 Task: Open a blank worksheet and write heading  Discount data  Add 10 product name:-  'Apple, Banana,_x000D_
Orange, Tomato, Potato, Onion, Carrot, Milk, Bread, Eggs (dozen). ' in April Last week sales are  1.99, 0.49, 0.79, 1.29, 0.99, 0.89, 0.69, 2.49, 1.99, 2.99.Discount (%):-  10, 20, 15, 5, 12, 8, 25, 10, 15, 20. Save page auditingSalesDashboard_2022
Action: Mouse moved to (74, 135)
Screenshot: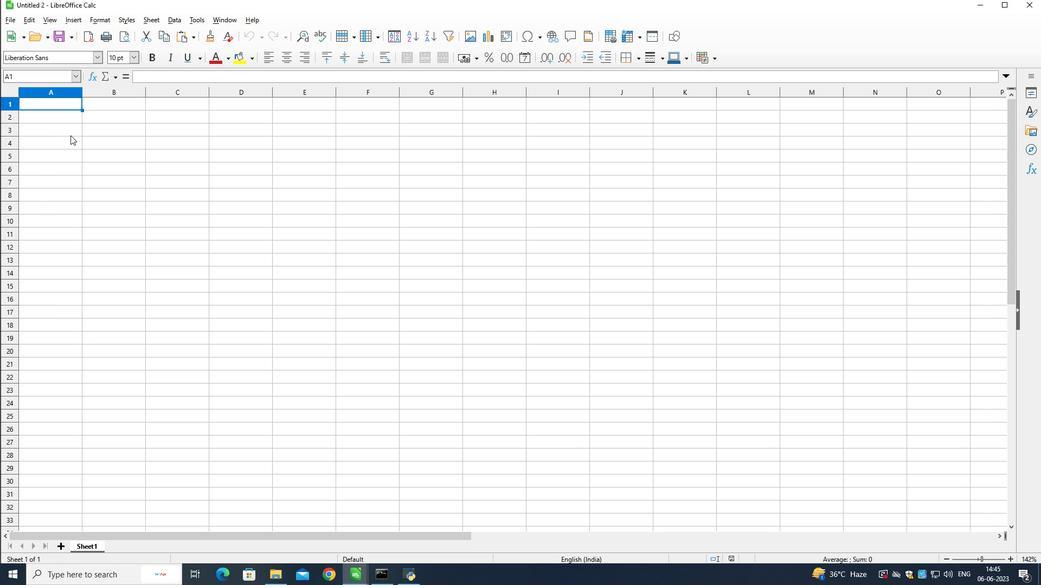 
Action: Key pressed <Key.shift>Discount<Key.space><Key.shift>Data<Key.down><Key.left><Key.down><Key.shift>Name<Key.down><Key.shift>apple<Key.down><Key.shift>Banana<Key.down><Key.shift>Orange<Key.down><Key.shift>Tomato<Key.down><Key.shift>Potato<Key.down><Key.shift>Onion<Key.down><Key.shift>Carrot<Key.down><Key.shift>Milk<Key.down><Key.shift>Bread<Key.down><Key.shift><Key.shift><Key.shift><Key.shift><Key.shift><Key.shift>Eggs
Screenshot: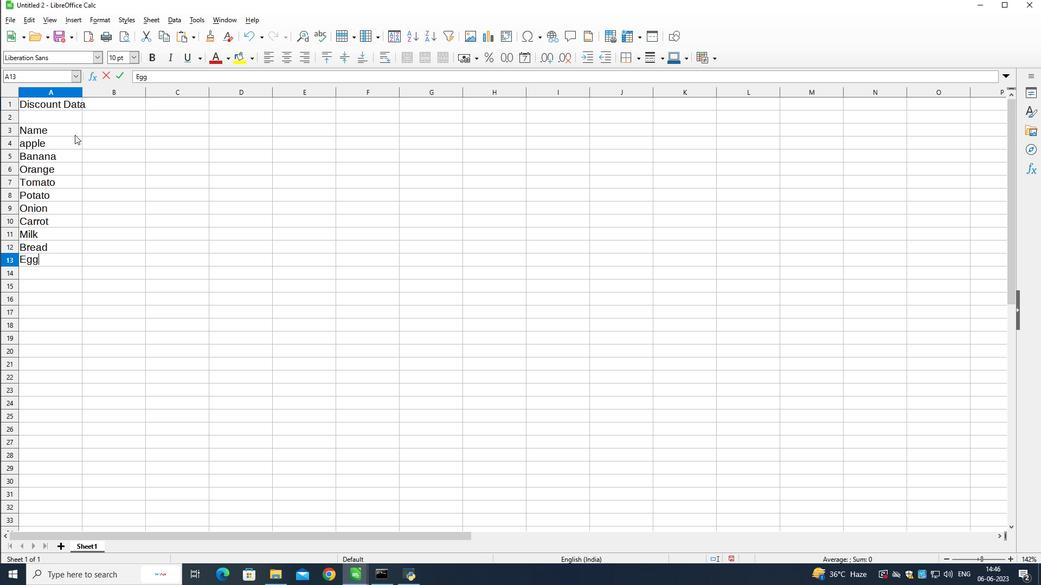 
Action: Mouse moved to (87, 133)
Screenshot: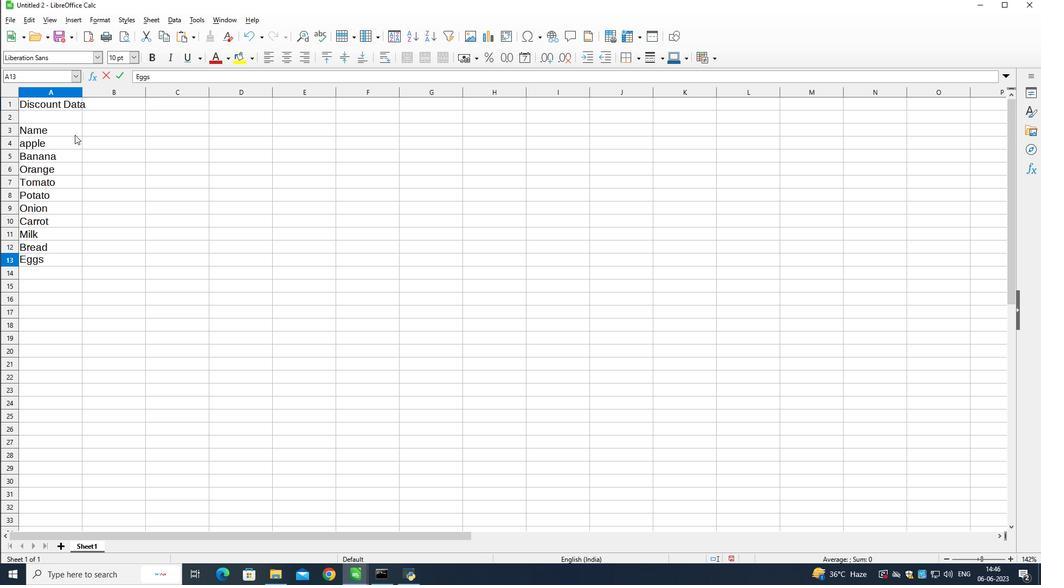 
Action: Mouse pressed left at (87, 133)
Screenshot: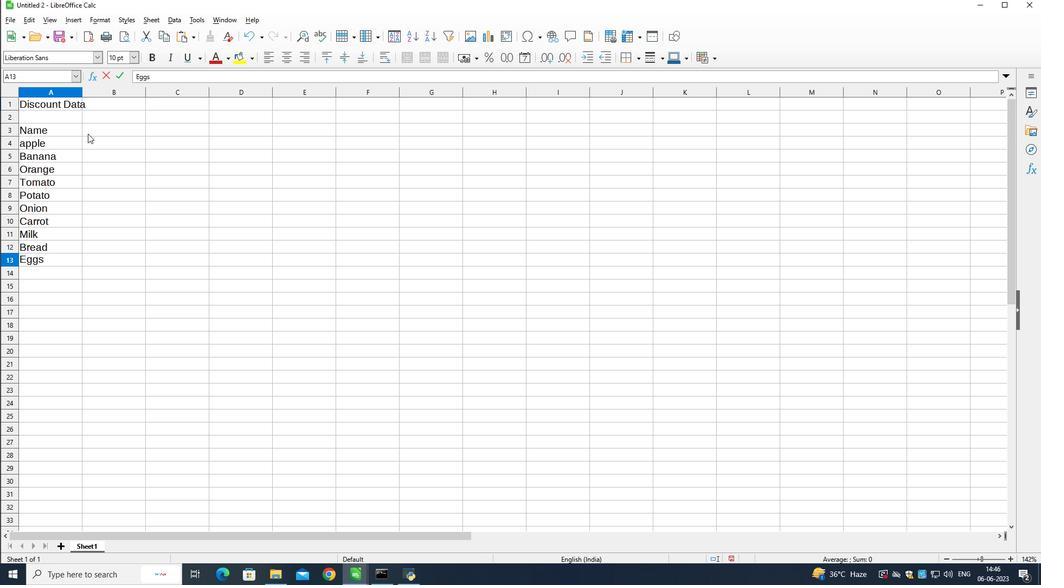 
Action: Mouse moved to (90, 141)
Screenshot: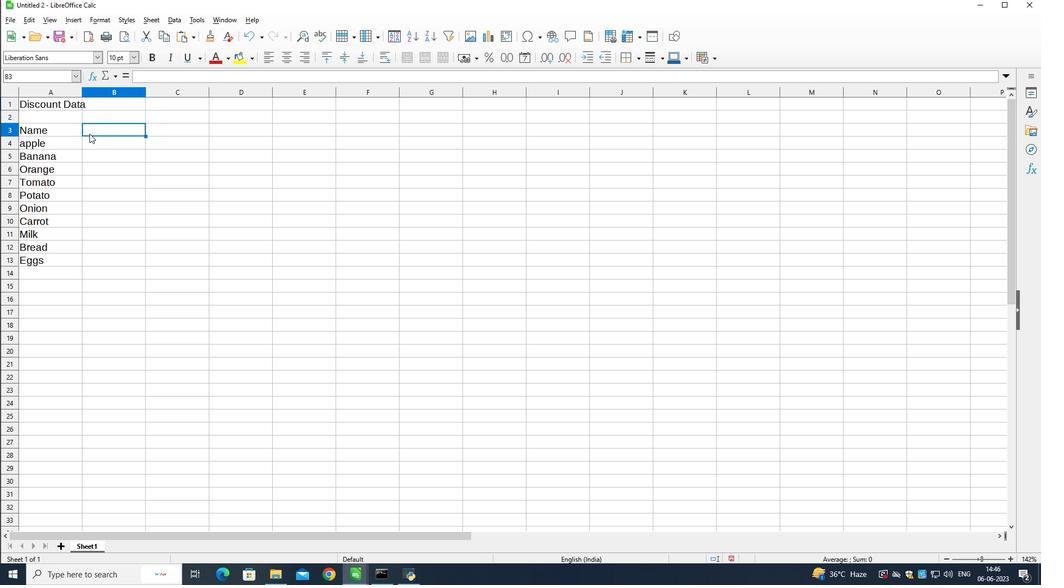 
Action: Key pressed <Key.shift>April<Key.space><Key.shift>Last<Key.space><Key.shift>week<Key.space><Key.shift>sales<Key.down>
Screenshot: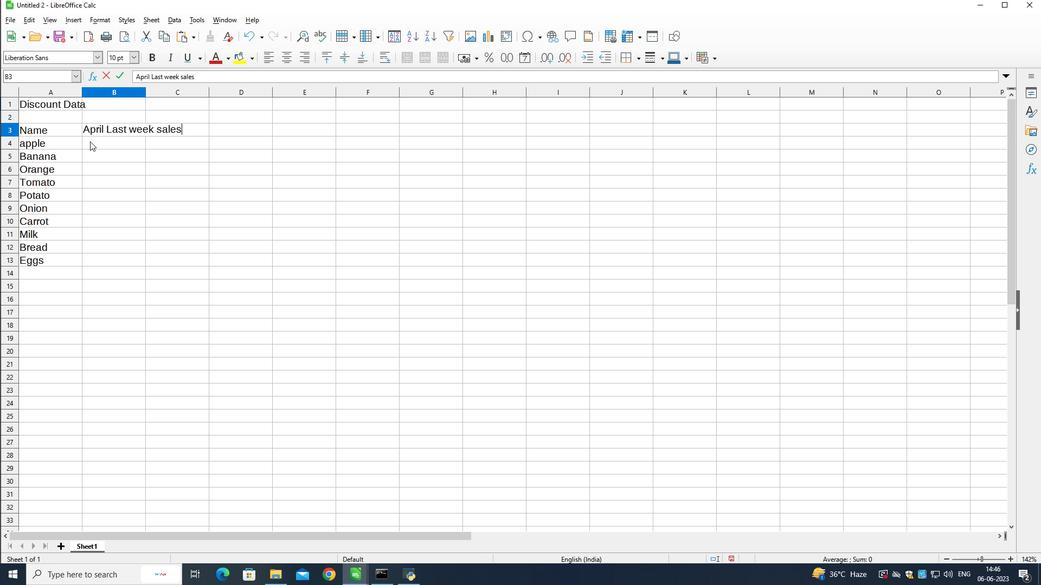 
Action: Mouse moved to (98, 146)
Screenshot: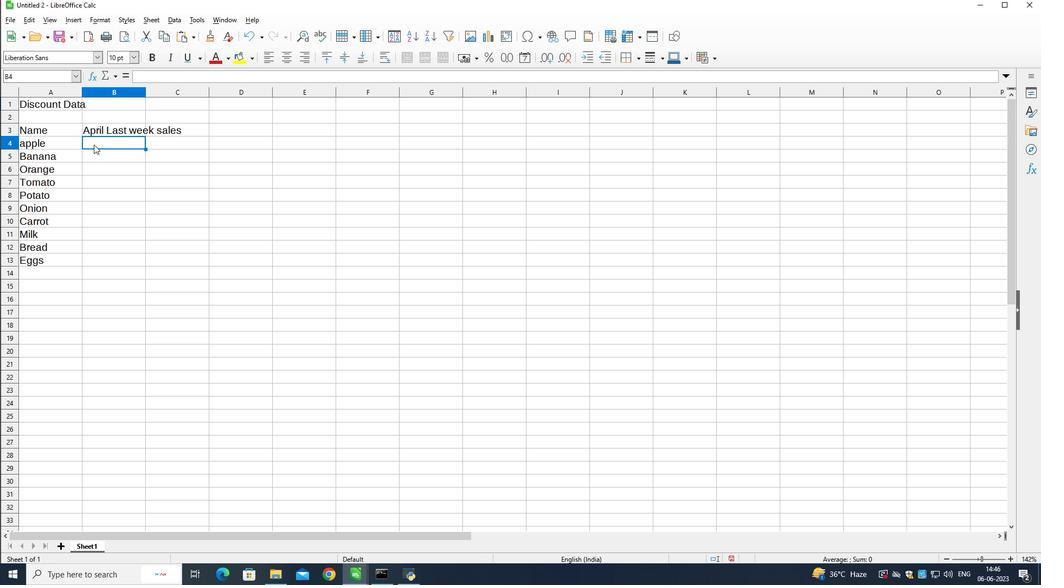 
Action: Key pressed 1.99<Key.down>0.49<Key.down>0.79<Key.down>1.29<Key.down>0.99<Key.down>0.89<Key.down>0.69<Key.down>2.49<Key.down>1.99<Key.down>2.99
Screenshot: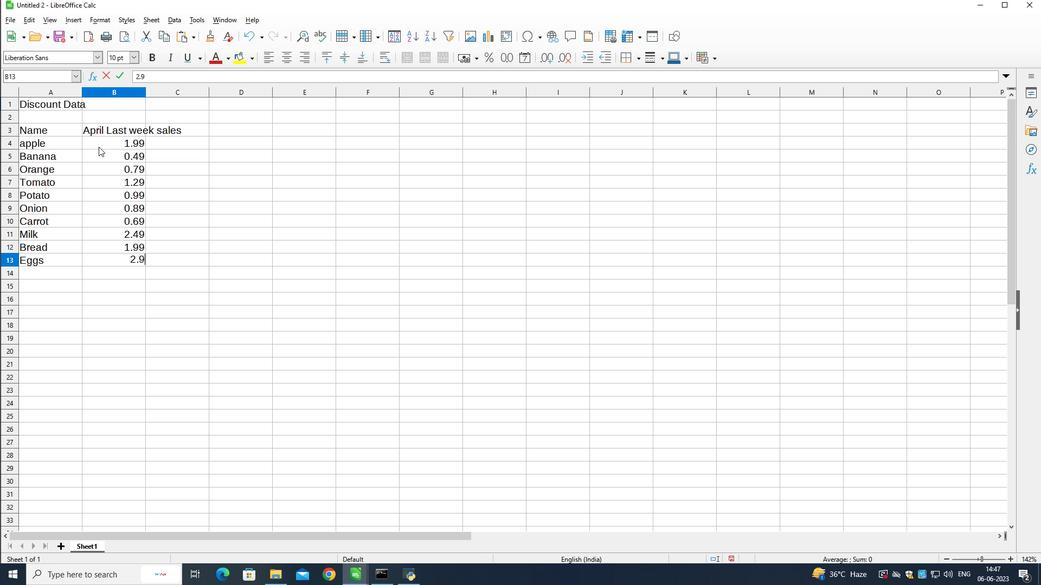 
Action: Mouse moved to (203, 130)
Screenshot: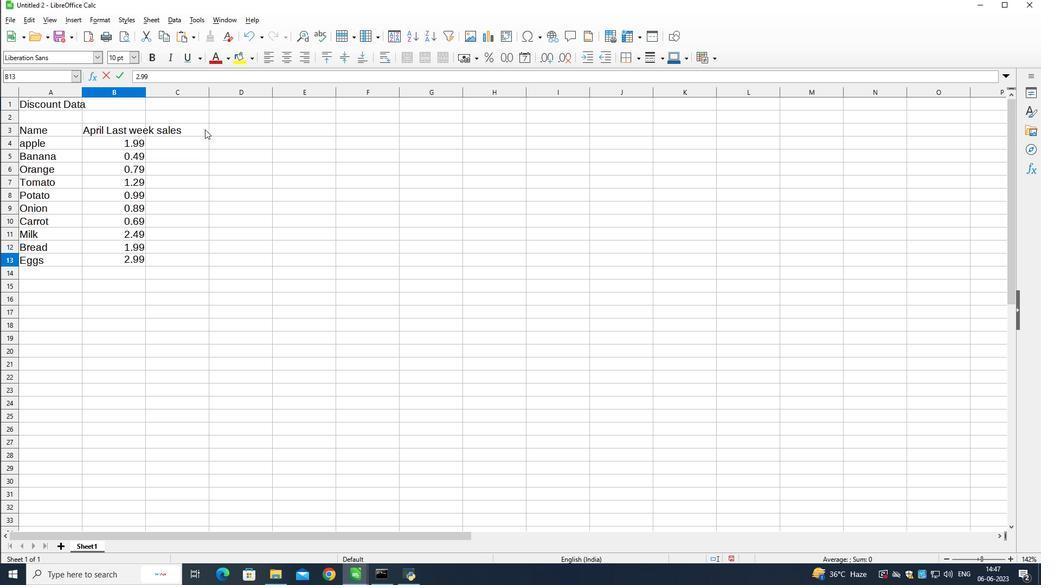 
Action: Mouse pressed left at (203, 130)
Screenshot: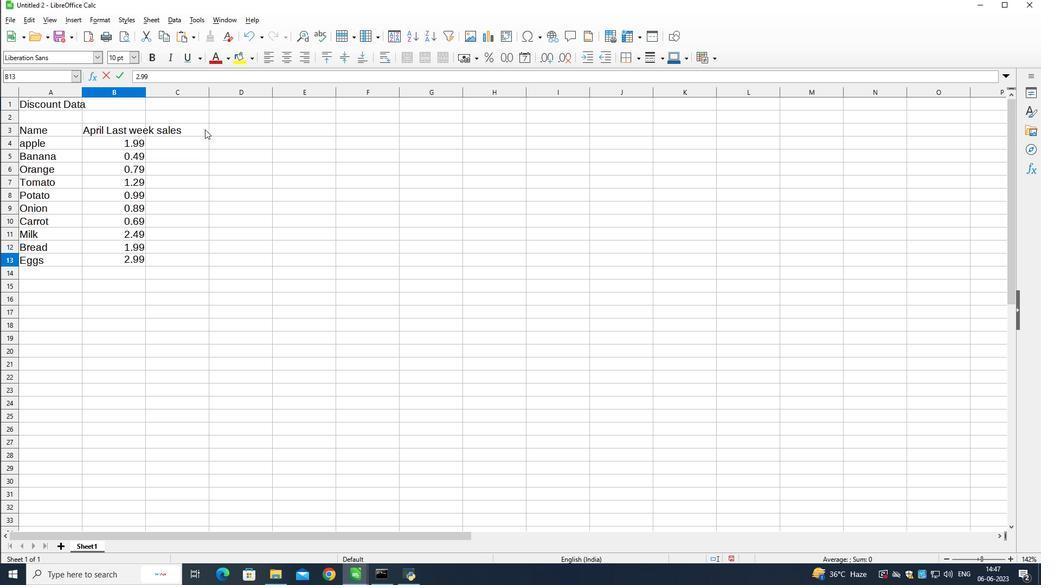 
Action: Mouse pressed left at (203, 130)
Screenshot: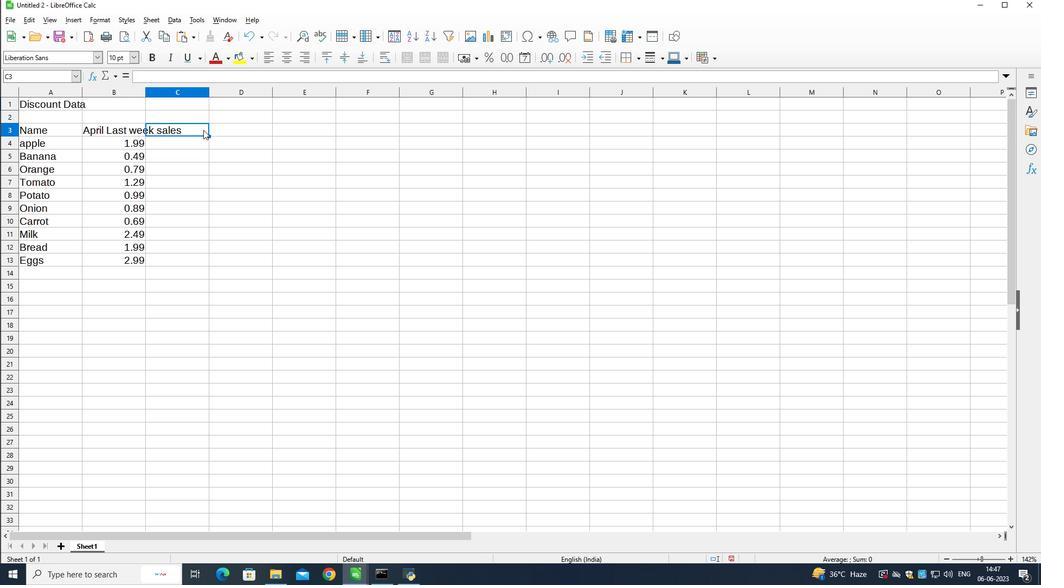 
Action: Mouse moved to (197, 130)
Screenshot: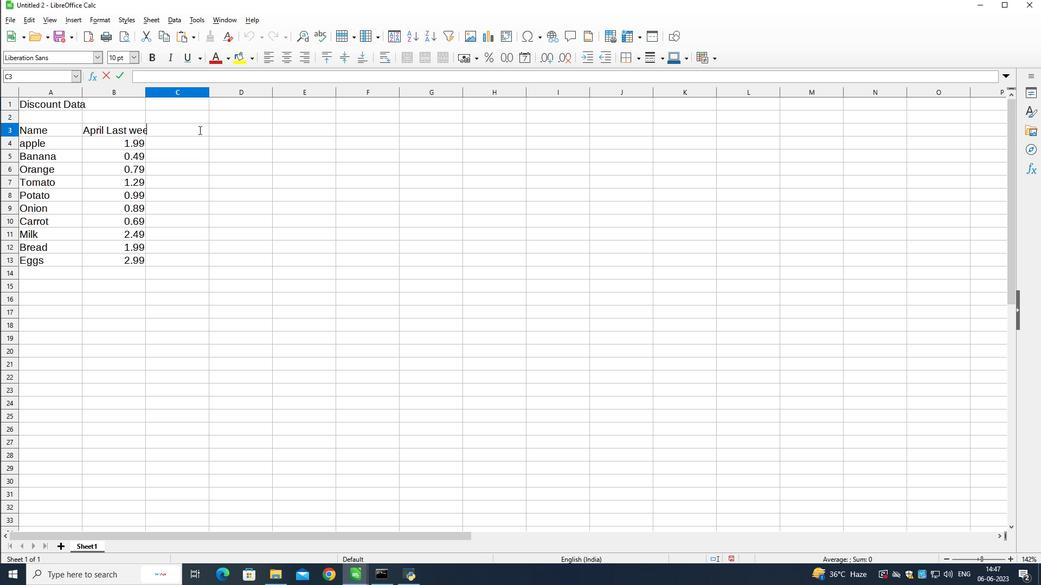 
Action: Key pressed <Key.shift>Discount<Key.shift_r><Key.shift_r><Key.shift_r><Key.shift_r><Key.shift_r><Key.shift_r><Key.shift_r><Key.shift_r><Key.shift_r><Key.shift_r><Key.shift_r><Key.shift_r><Key.shift_r><Key.shift_r><Key.shift_r><Key.shift_r><Key.shift_r>9<Key.shift_r><Key.shift>%<Key.shift_r>)
Screenshot: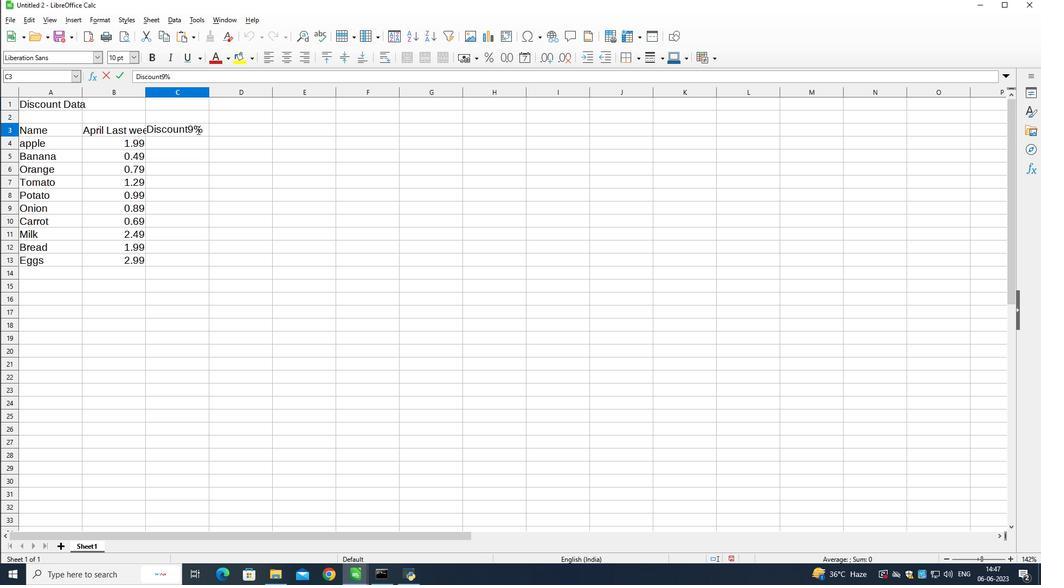 
Action: Mouse moved to (163, 152)
Screenshot: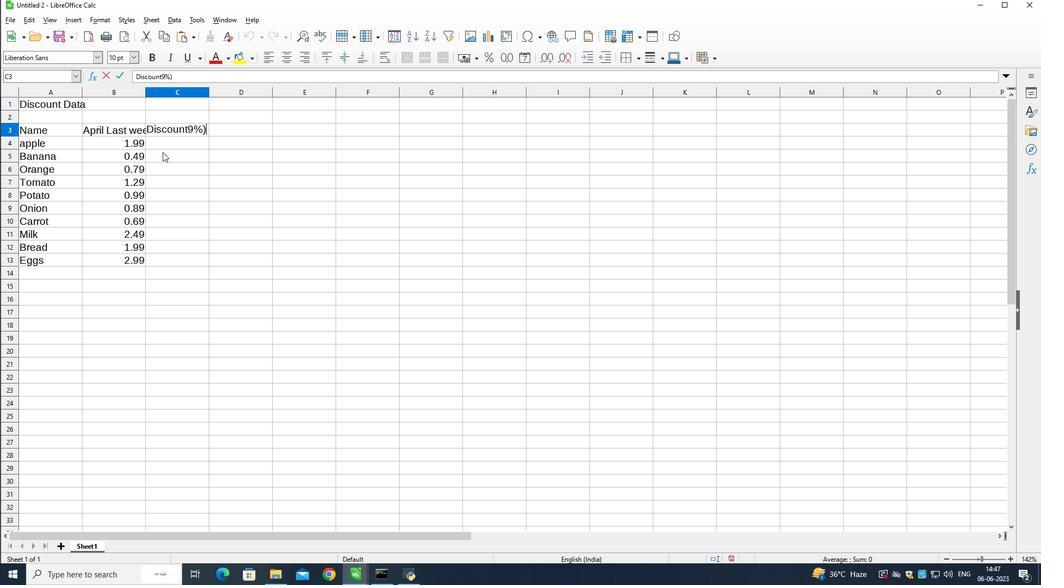 
Action: Key pressed <Key.left><Key.left><Key.shift_r>(<Key.left><Key.backspace>
Screenshot: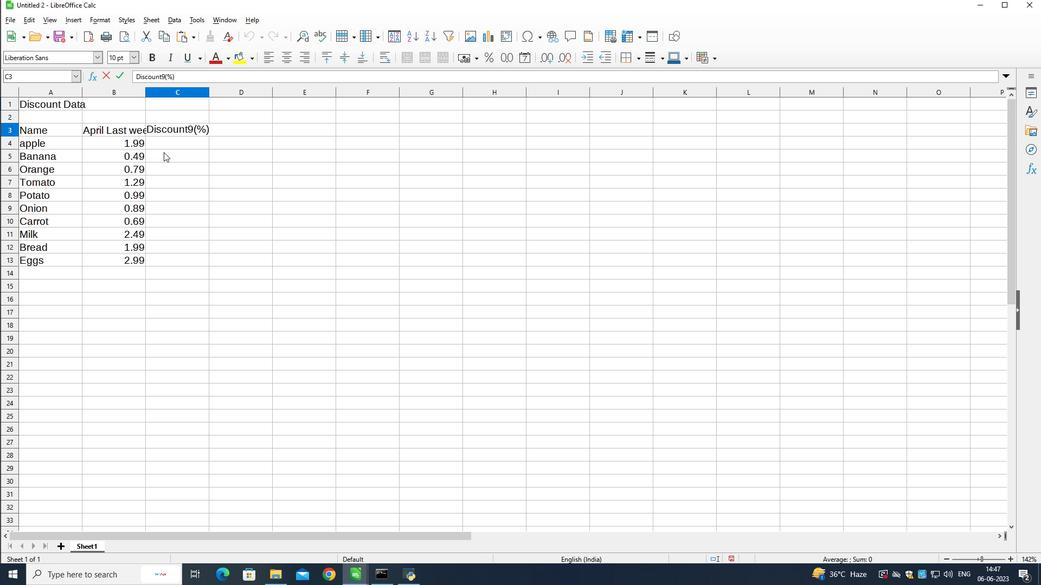 
Action: Mouse moved to (180, 143)
Screenshot: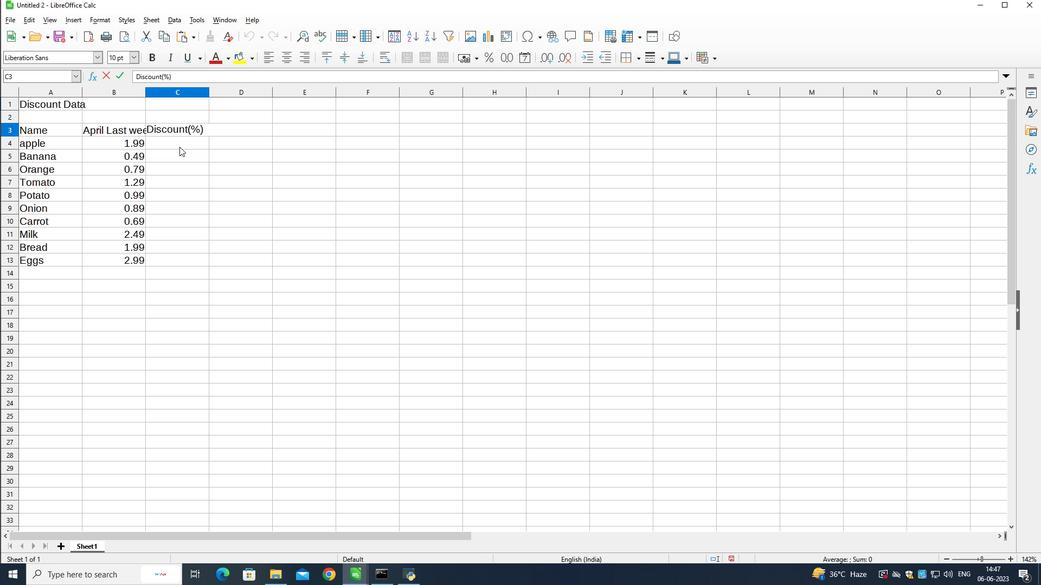 
Action: Mouse pressed left at (180, 143)
Screenshot: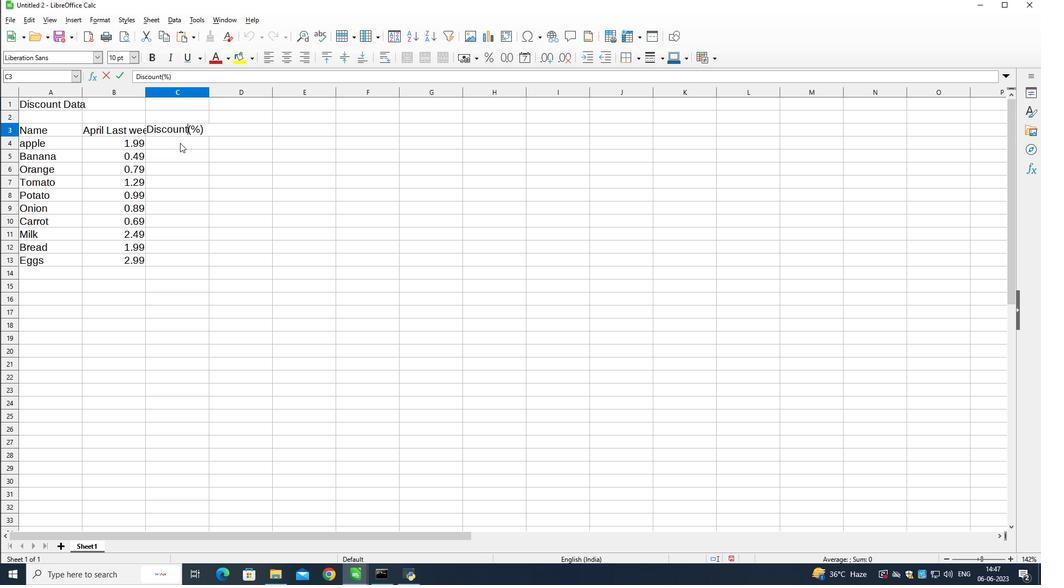 
Action: Mouse moved to (246, 184)
Screenshot: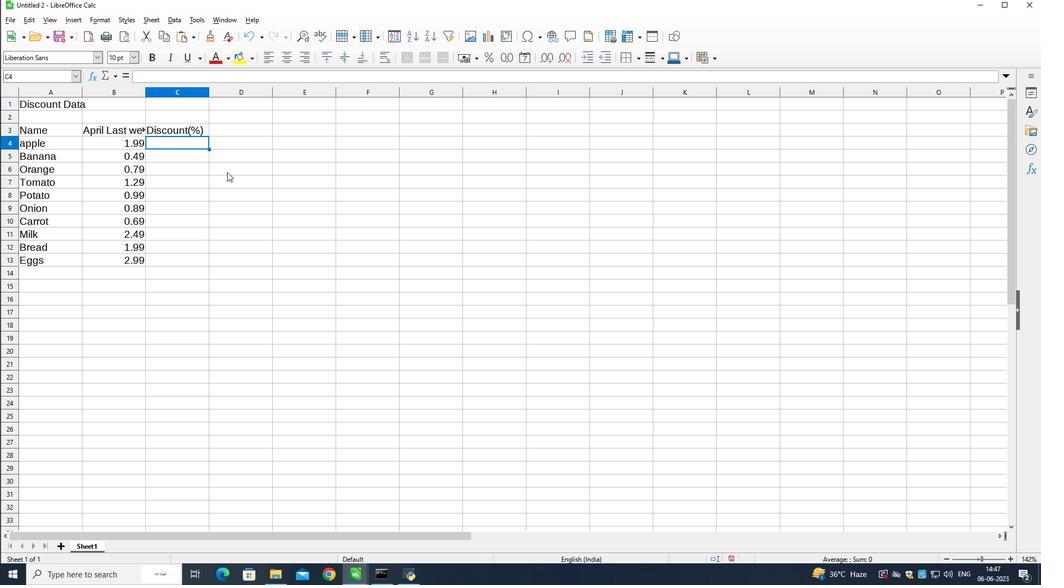 
Action: Key pressed 10<Key.down>20<Key.down>15<Key.down>5<Key.down>12<Key.down>8<Key.down>25<Key.down>10<Key.down>15<Key.down>20
Screenshot: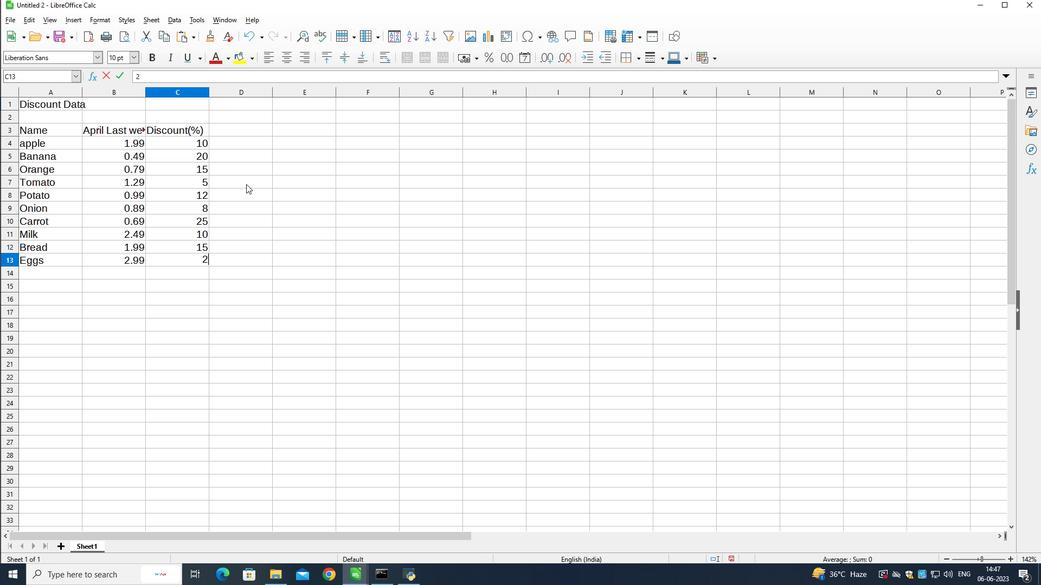 
Action: Mouse moved to (300, 277)
Screenshot: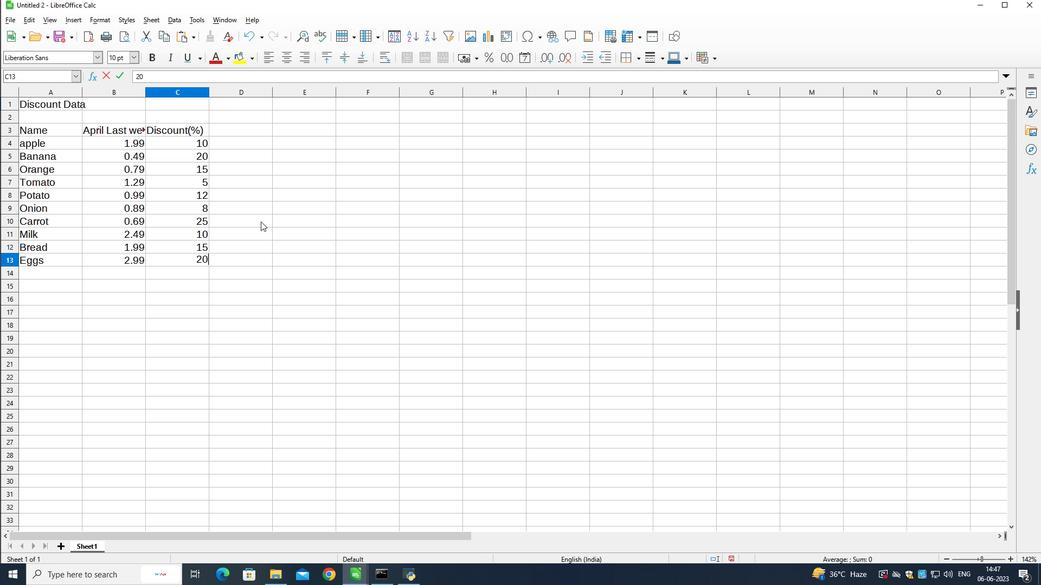 
Action: Mouse pressed left at (300, 277)
Screenshot: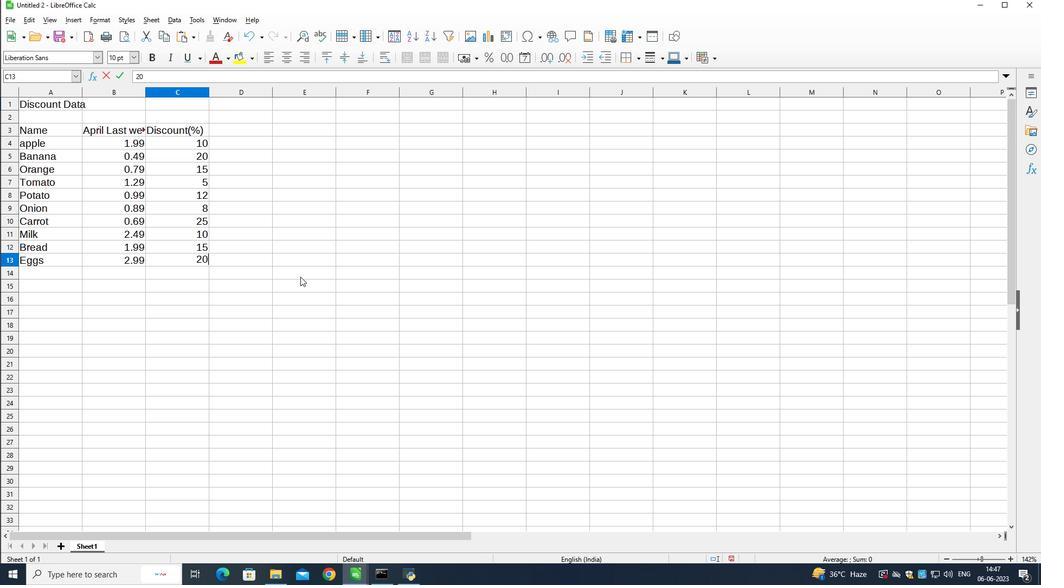 
Action: Key pressed ctrl+Sauditing<Key.shift>Sales<Key.shift>Dashboard<Key.shift_r>_2022<Key.enter>
Screenshot: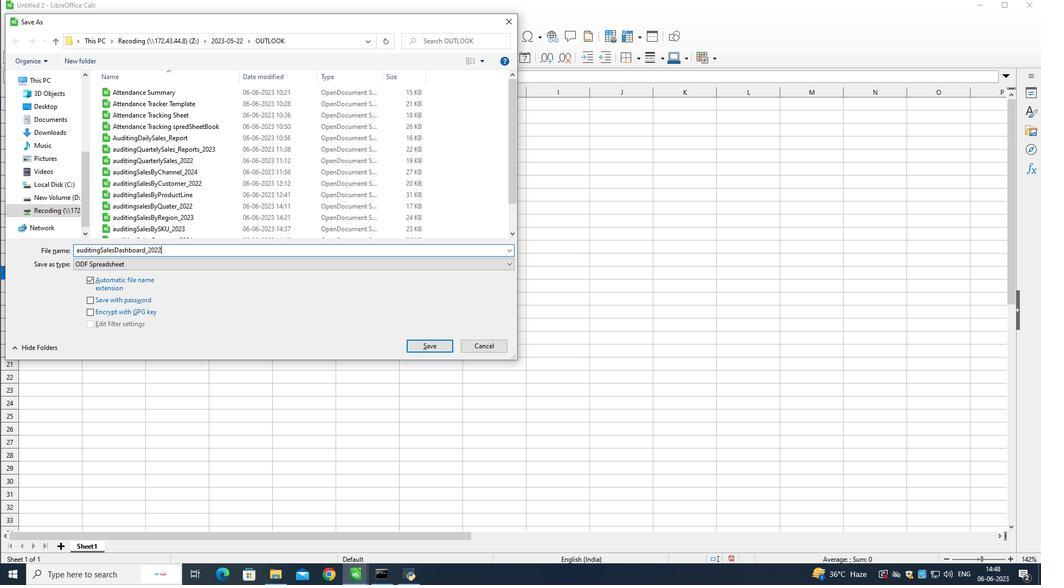 
Action: Mouse moved to (277, 350)
Screenshot: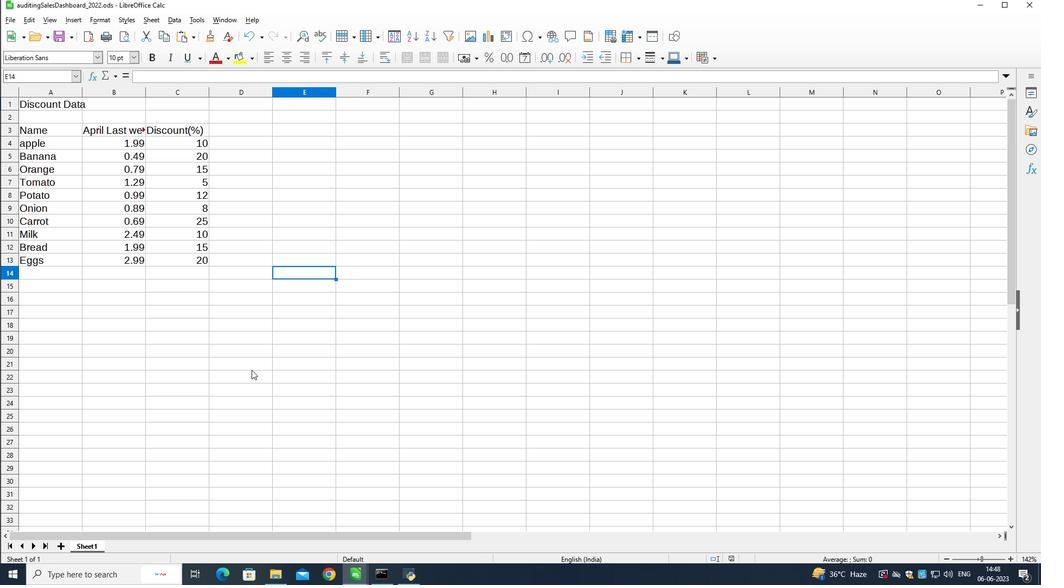 
Action: Mouse pressed left at (277, 350)
Screenshot: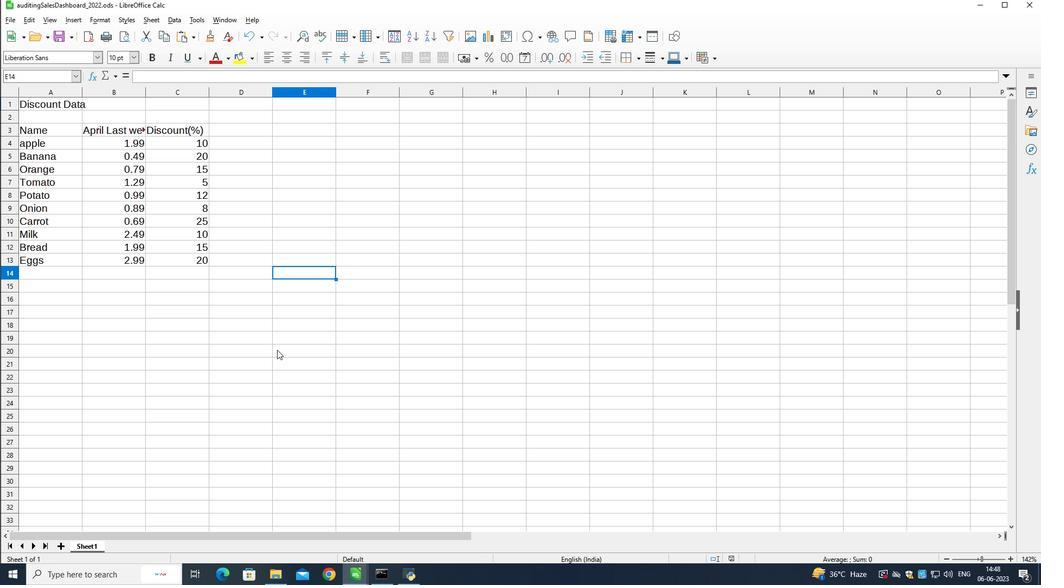 
Action: Mouse moved to (276, 349)
Screenshot: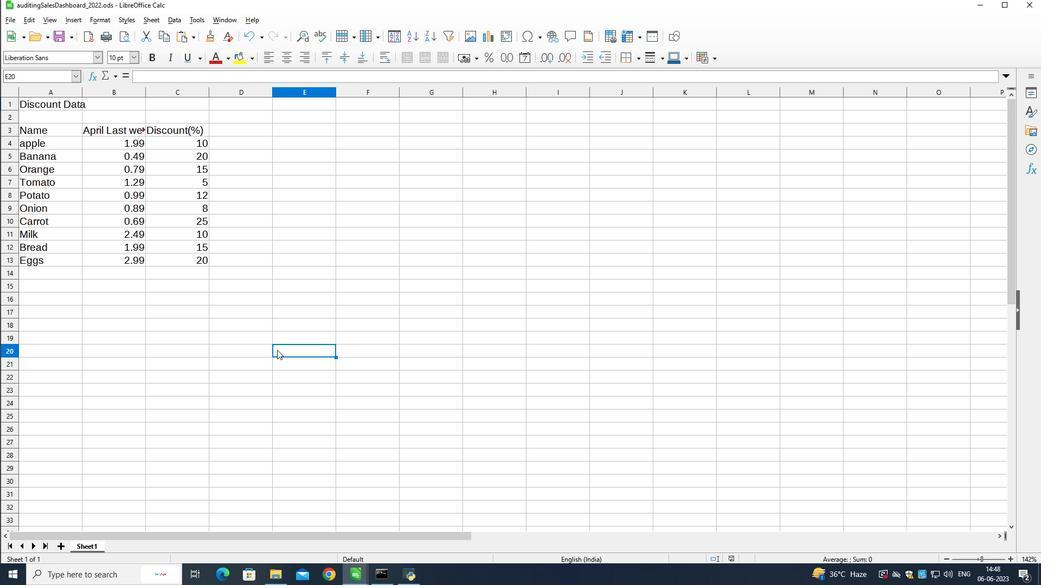 
